 Task: Check the sale-to-list ratio of fence in the last 1 year.
Action: Mouse moved to (928, 215)
Screenshot: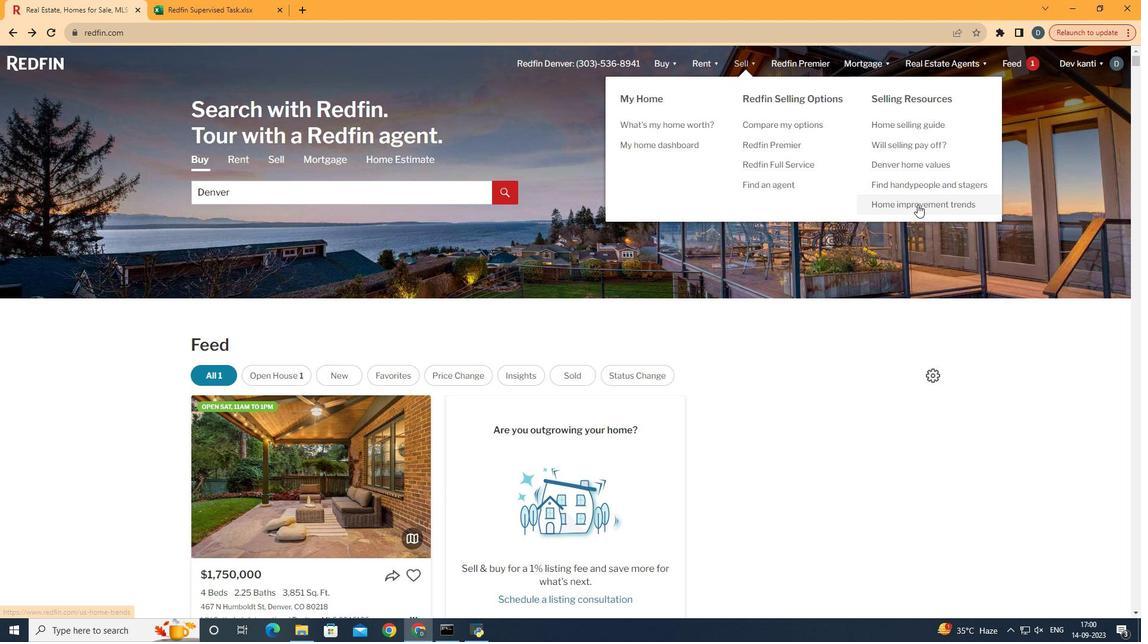 
Action: Mouse pressed left at (928, 215)
Screenshot: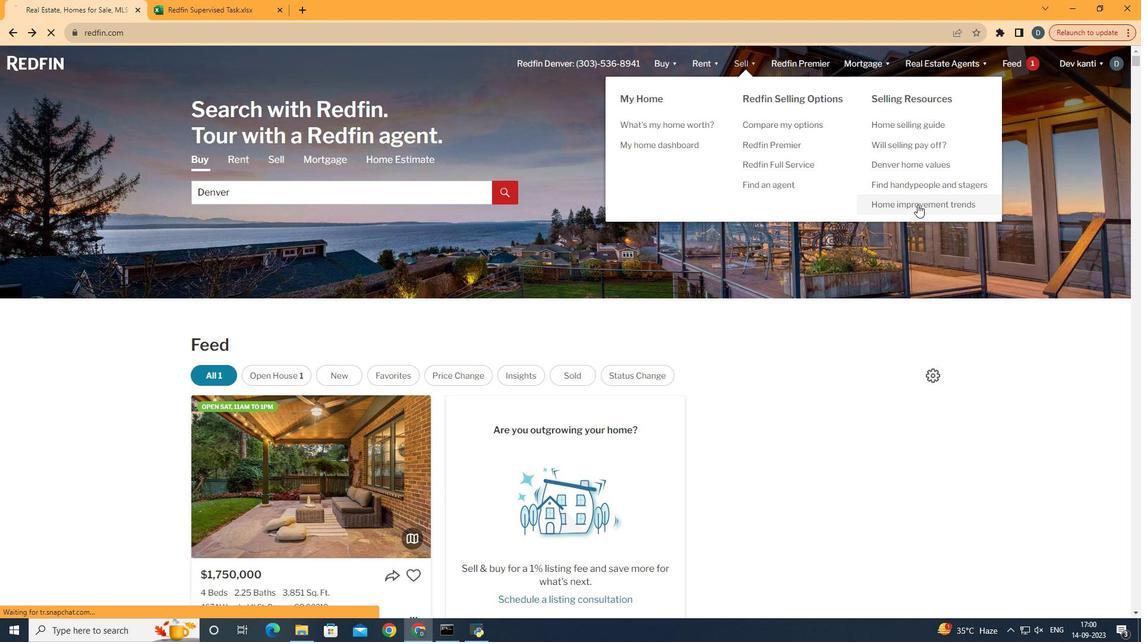 
Action: Mouse moved to (311, 241)
Screenshot: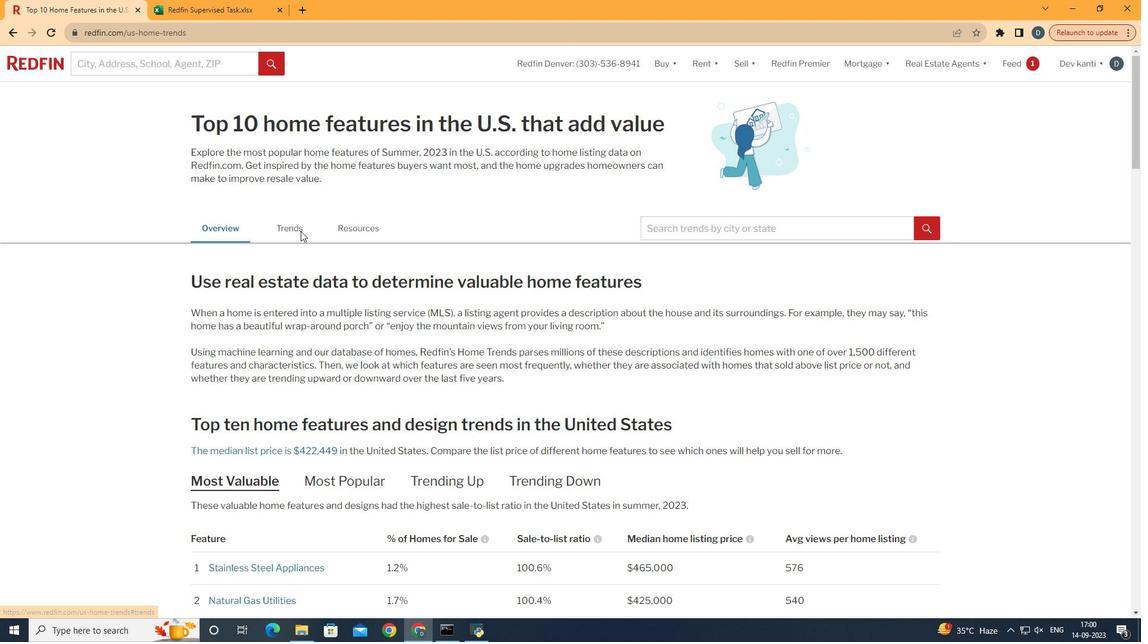 
Action: Mouse pressed left at (311, 241)
Screenshot: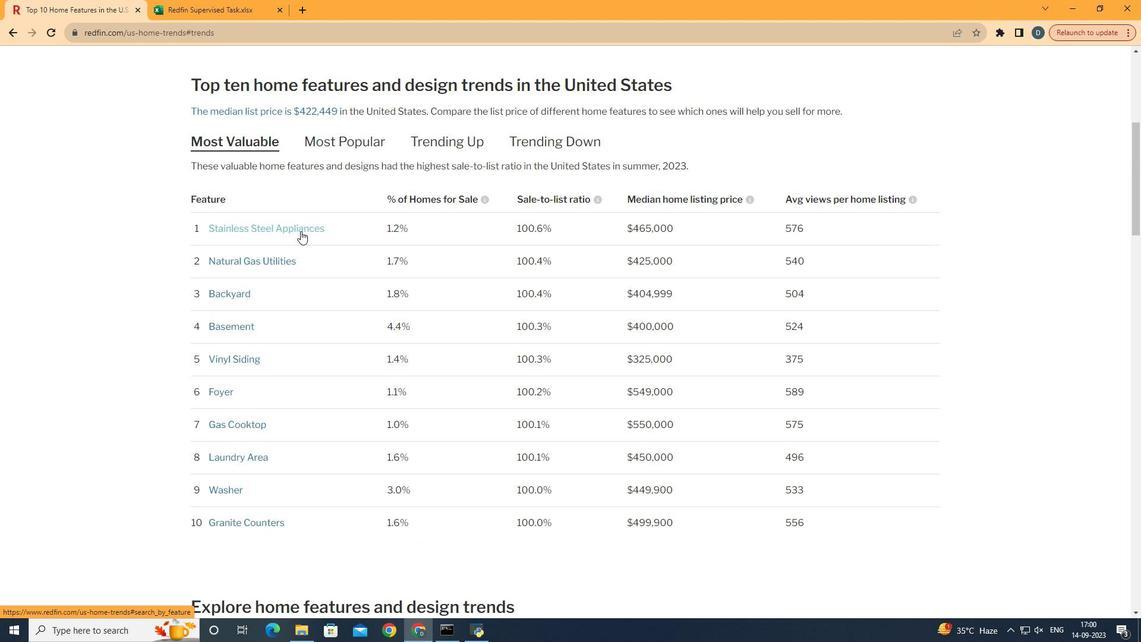 
Action: Mouse moved to (445, 332)
Screenshot: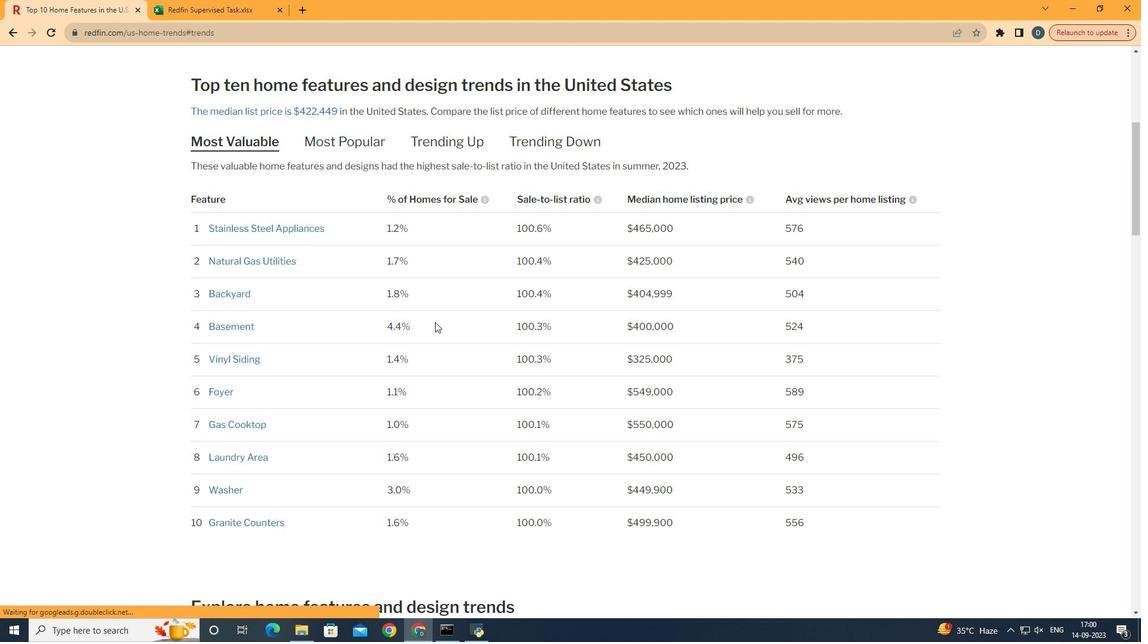 
Action: Mouse scrolled (445, 332) with delta (0, 0)
Screenshot: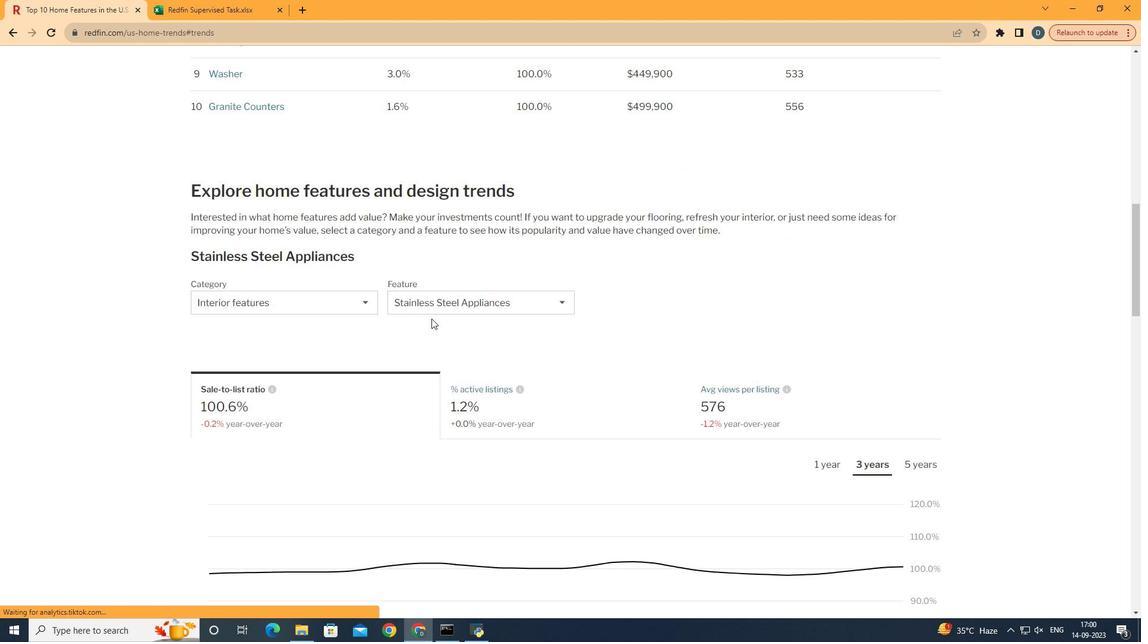 
Action: Mouse scrolled (445, 332) with delta (0, 0)
Screenshot: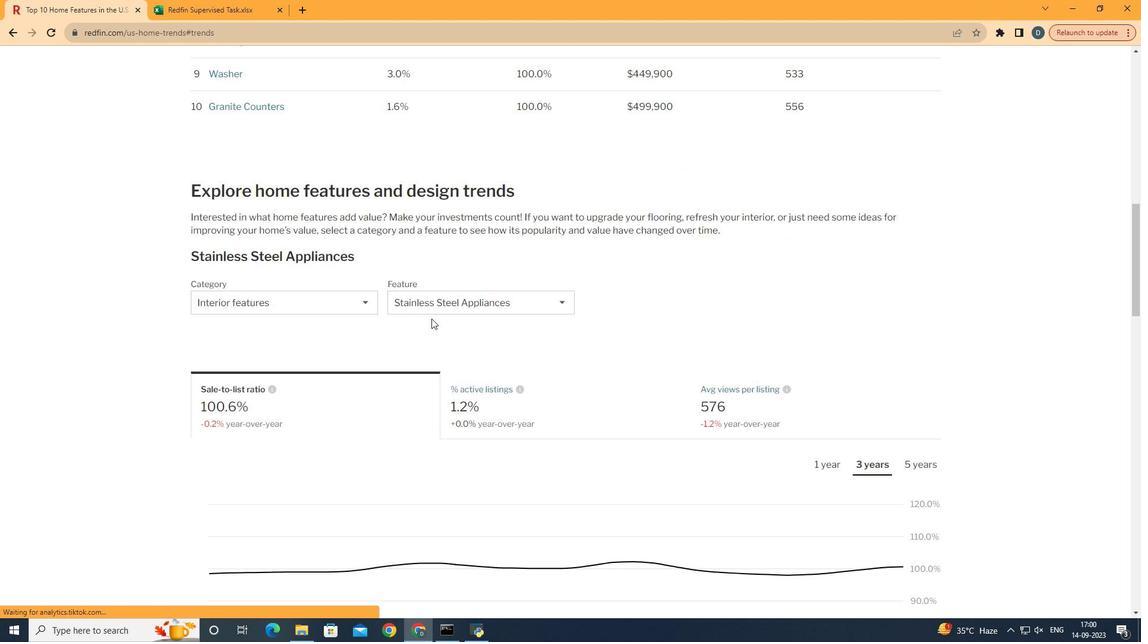 
Action: Mouse scrolled (445, 332) with delta (0, 0)
Screenshot: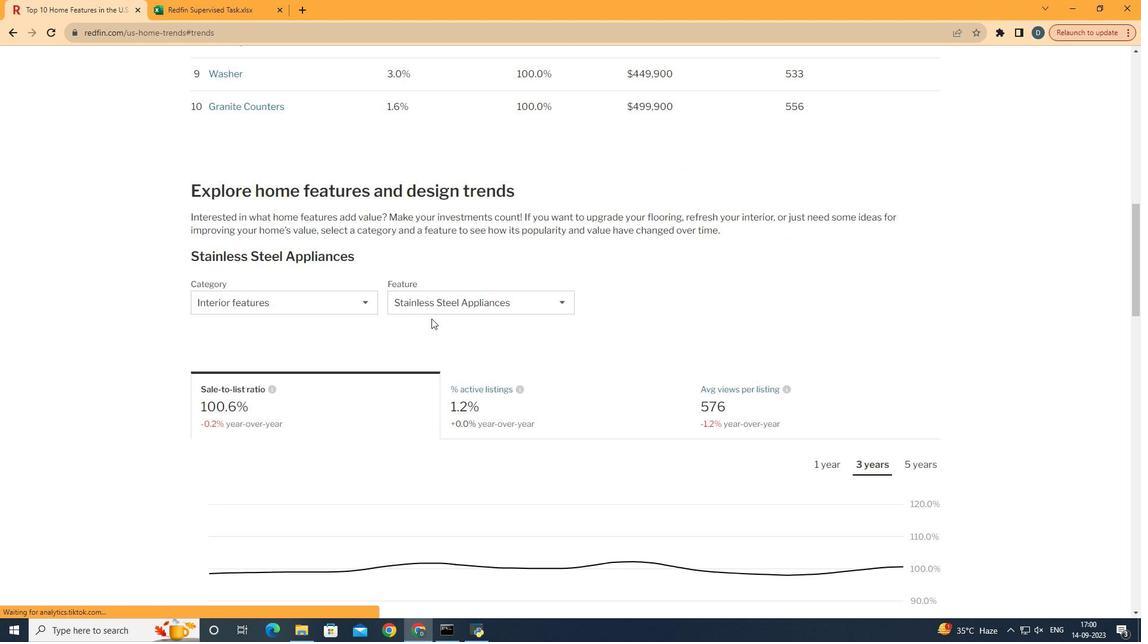 
Action: Mouse scrolled (445, 332) with delta (0, 0)
Screenshot: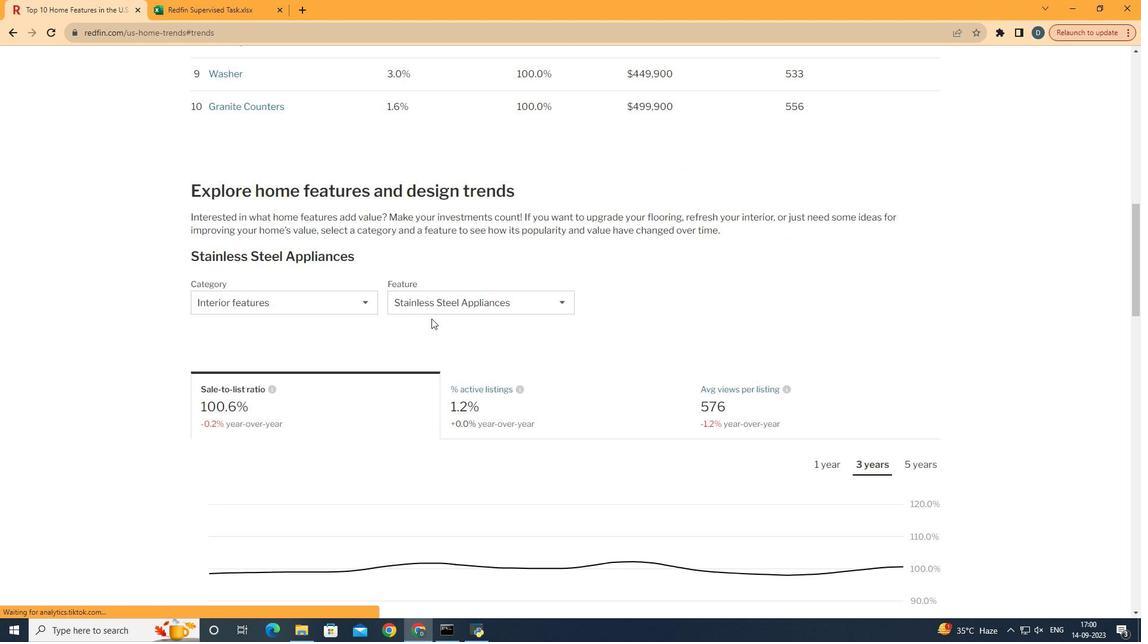 
Action: Mouse scrolled (445, 332) with delta (0, 0)
Screenshot: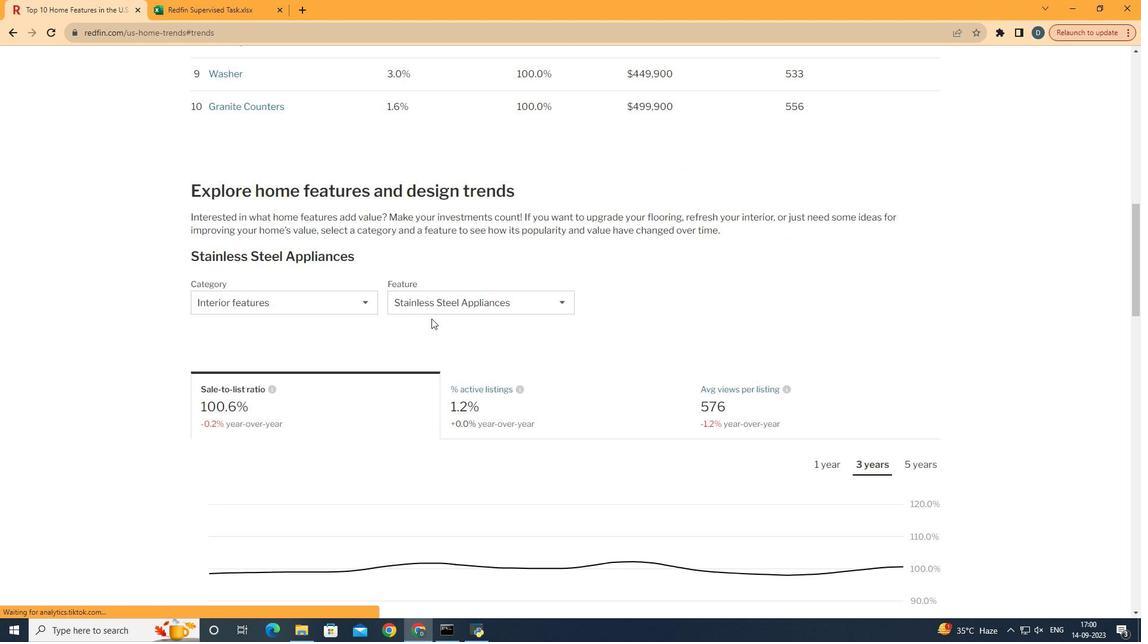 
Action: Mouse scrolled (445, 332) with delta (0, 0)
Screenshot: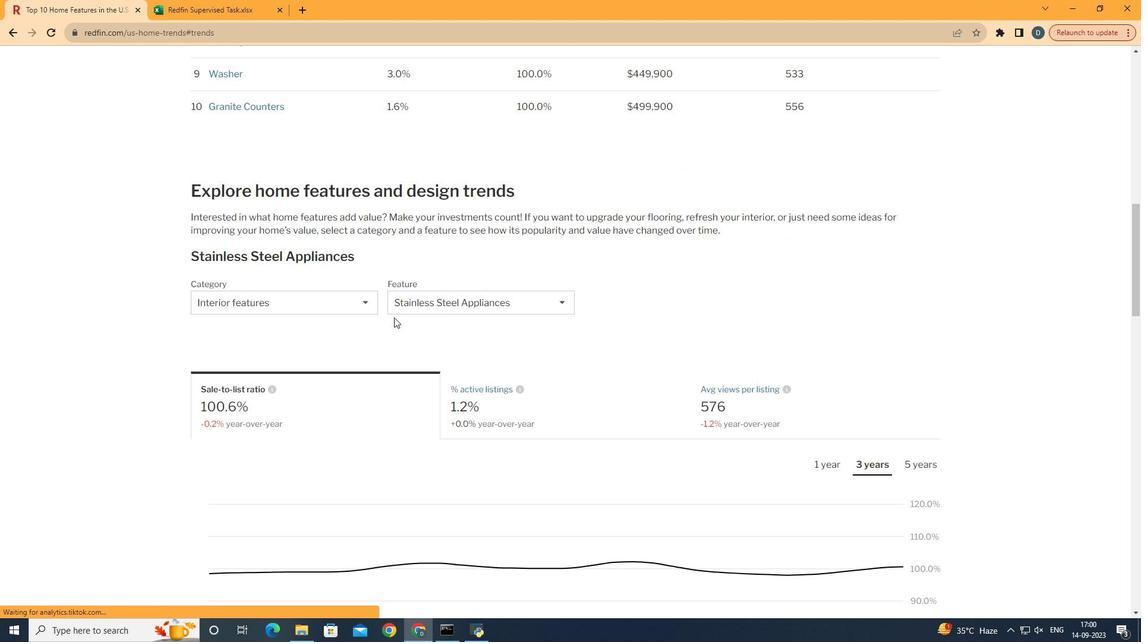 
Action: Mouse moved to (447, 332)
Screenshot: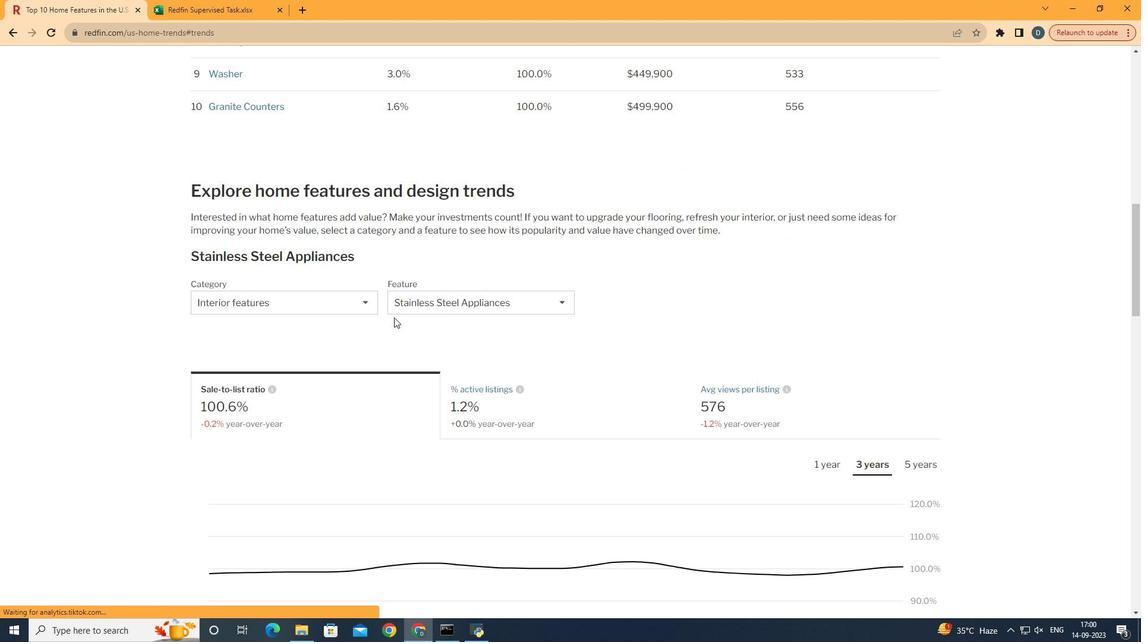 
Action: Mouse scrolled (447, 332) with delta (0, 0)
Screenshot: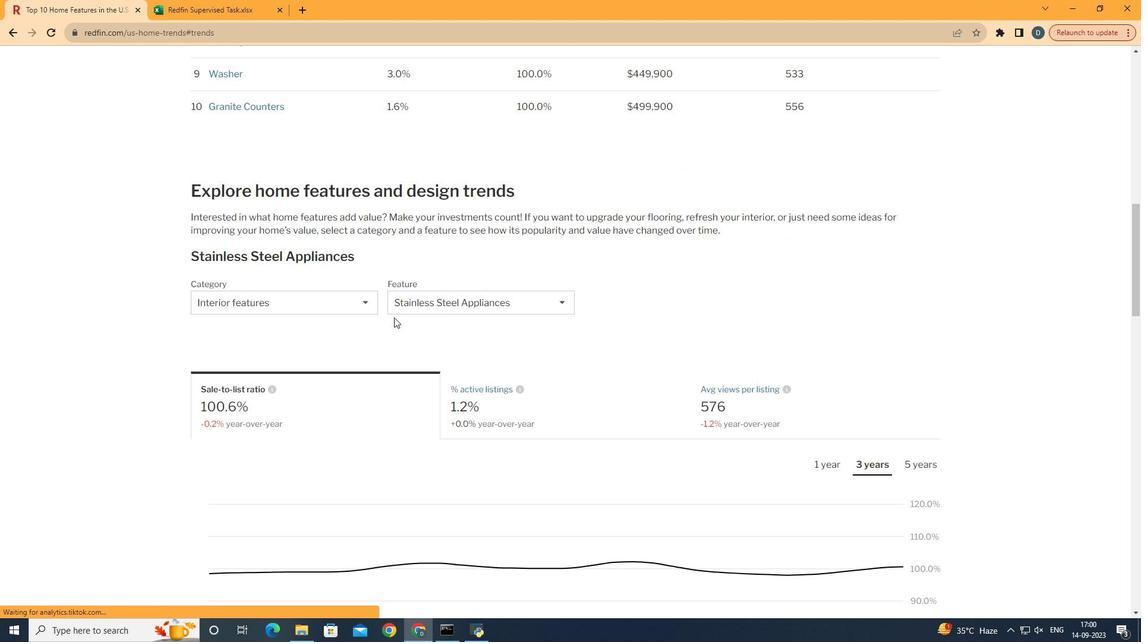 
Action: Mouse moved to (366, 309)
Screenshot: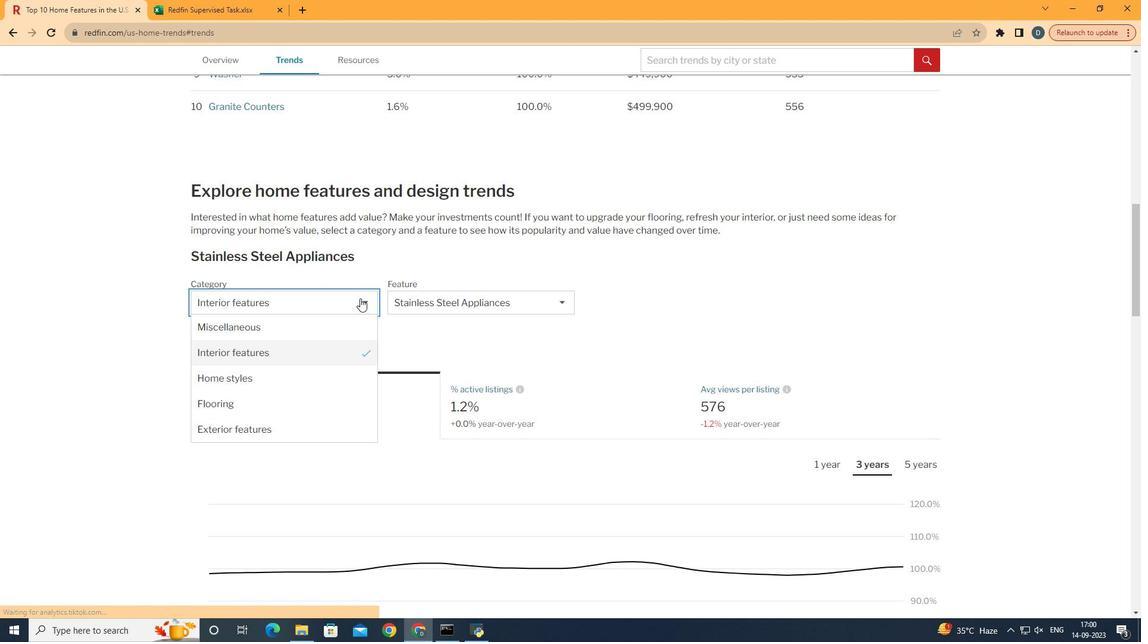 
Action: Mouse pressed left at (366, 309)
Screenshot: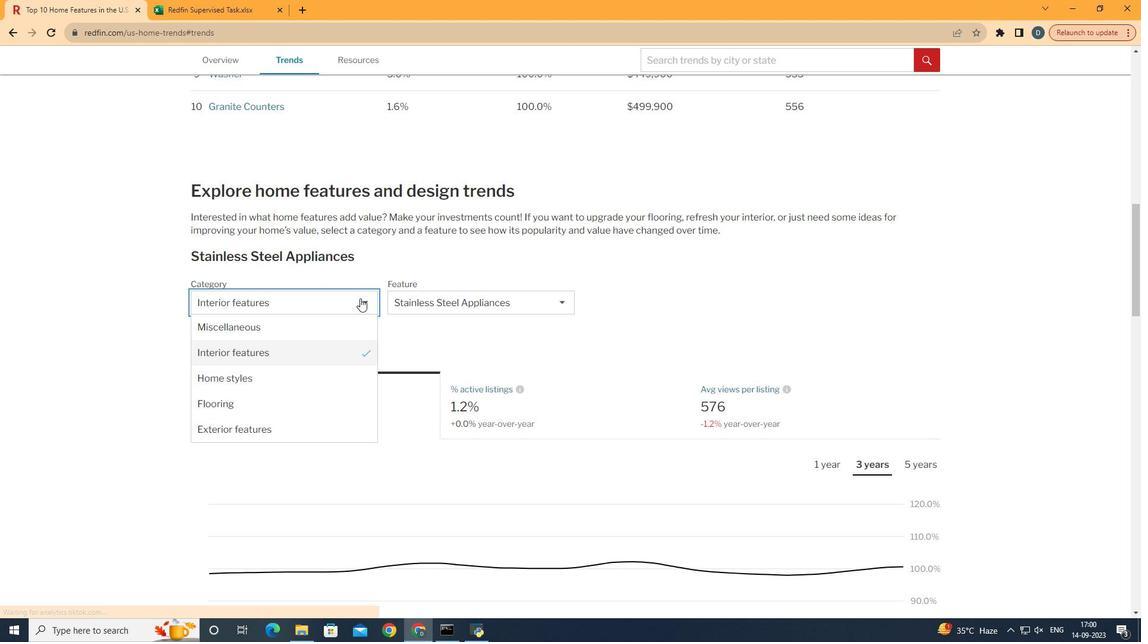 
Action: Mouse moved to (331, 443)
Screenshot: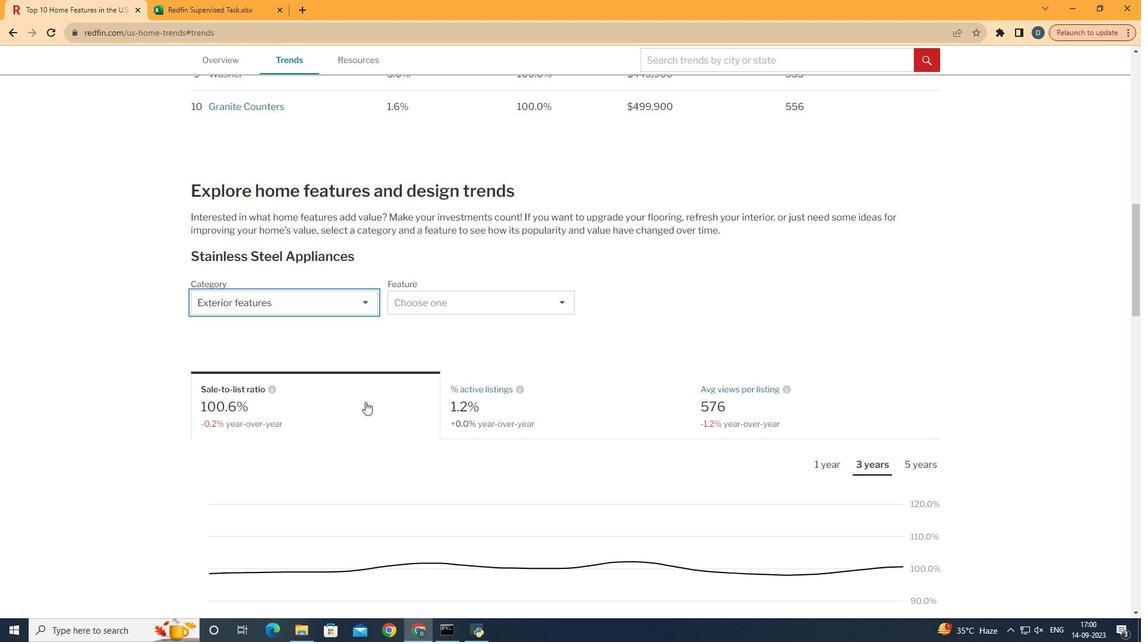 
Action: Mouse pressed left at (331, 443)
Screenshot: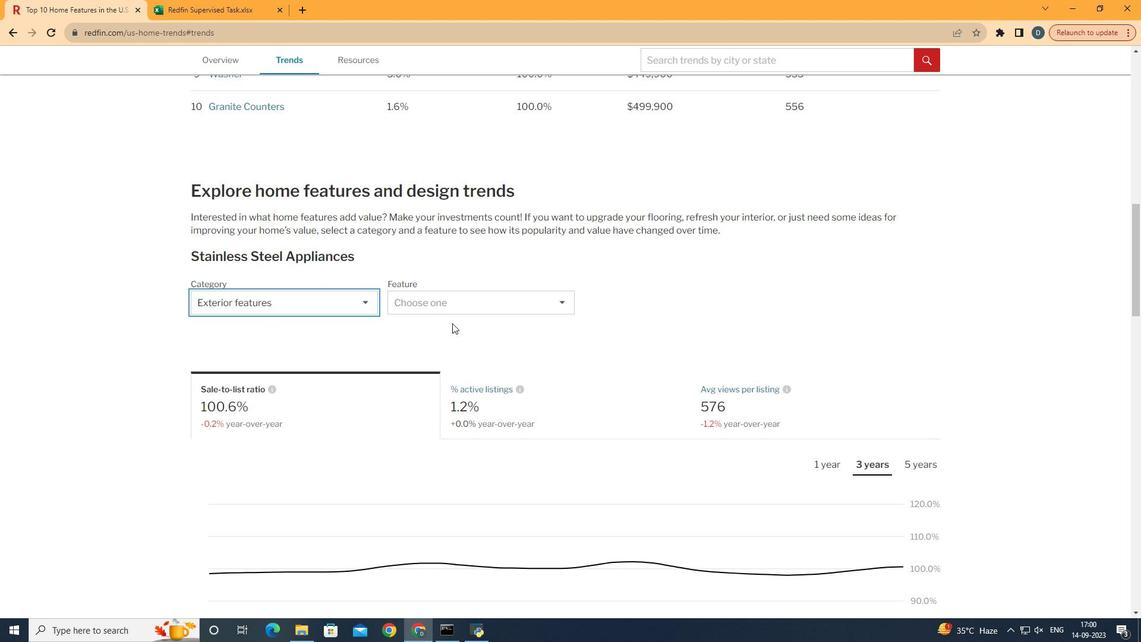
Action: Mouse moved to (495, 309)
Screenshot: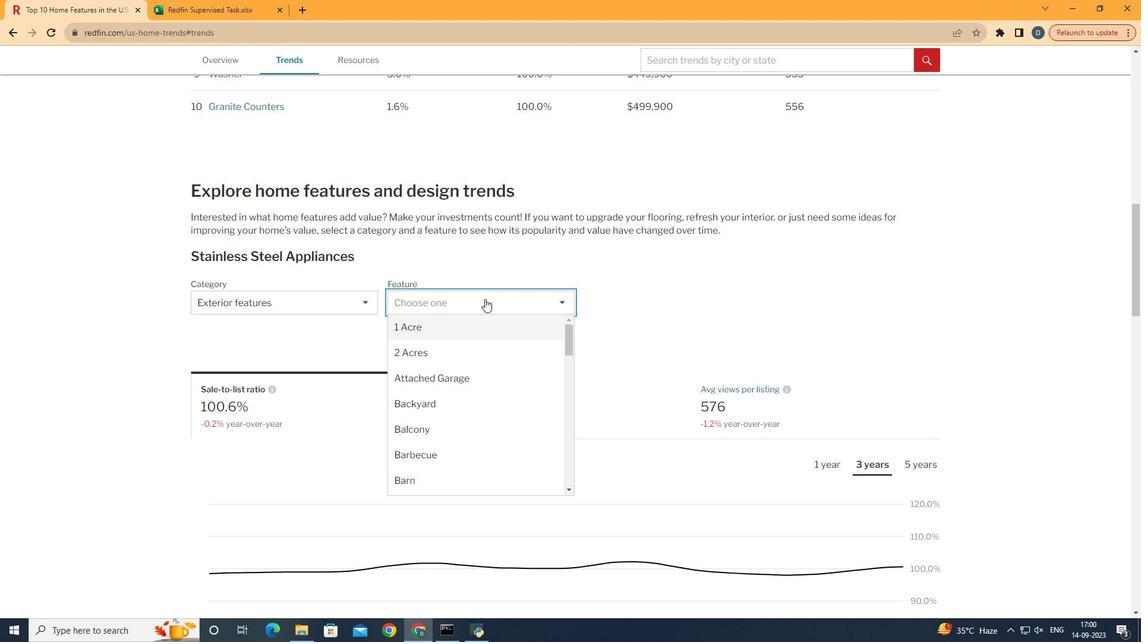
Action: Mouse pressed left at (495, 309)
Screenshot: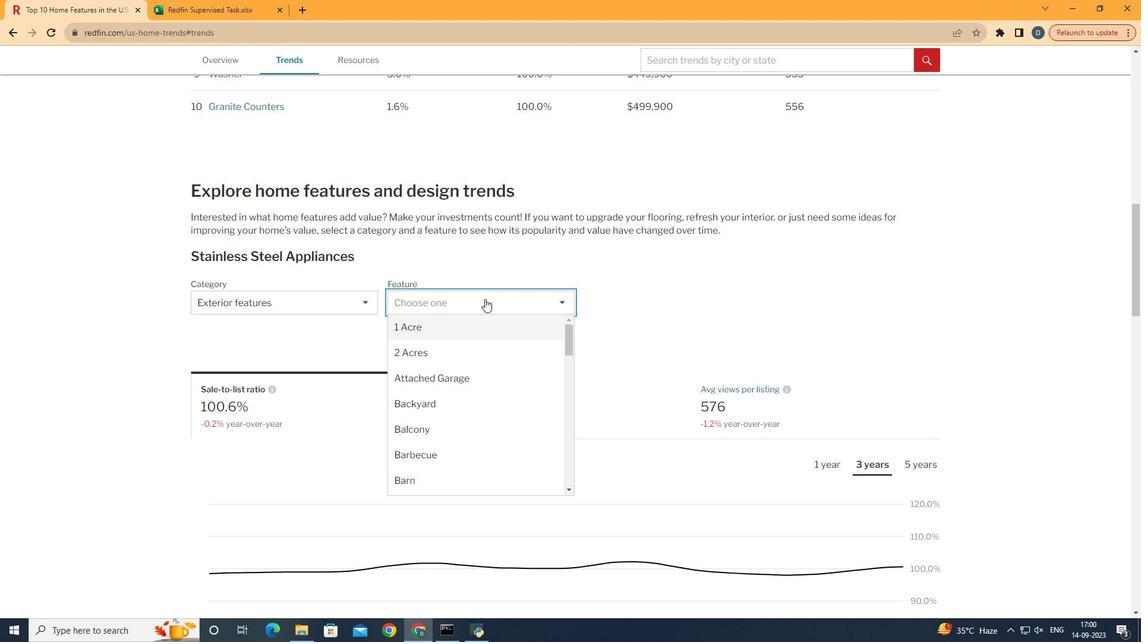 
Action: Mouse moved to (480, 416)
Screenshot: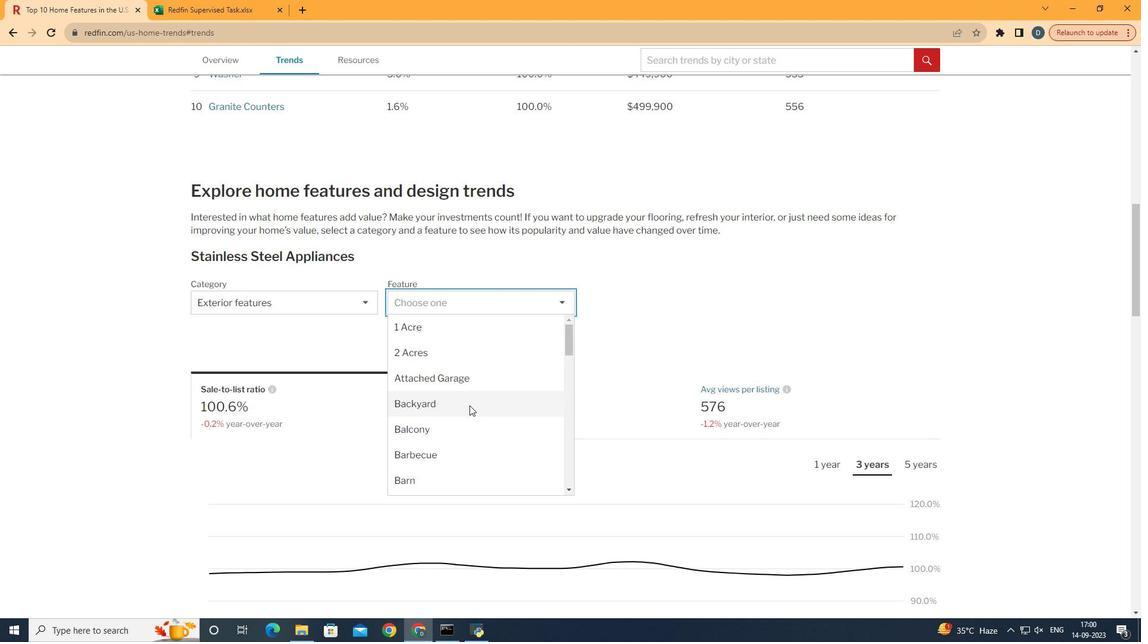 
Action: Mouse scrolled (480, 415) with delta (0, 0)
Screenshot: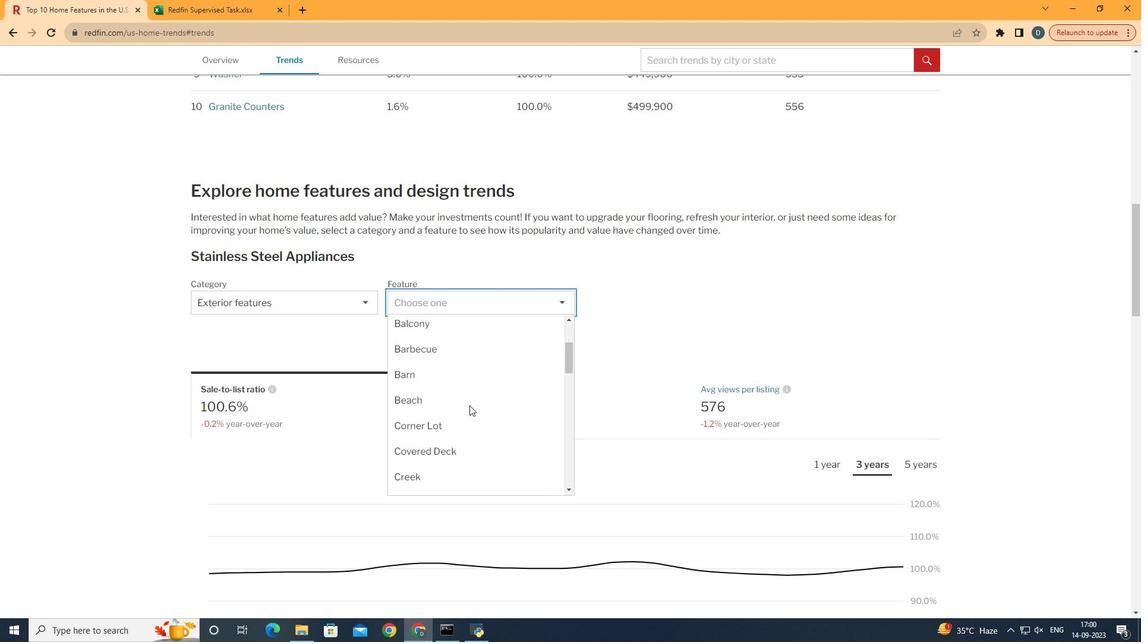 
Action: Mouse scrolled (480, 415) with delta (0, 0)
Screenshot: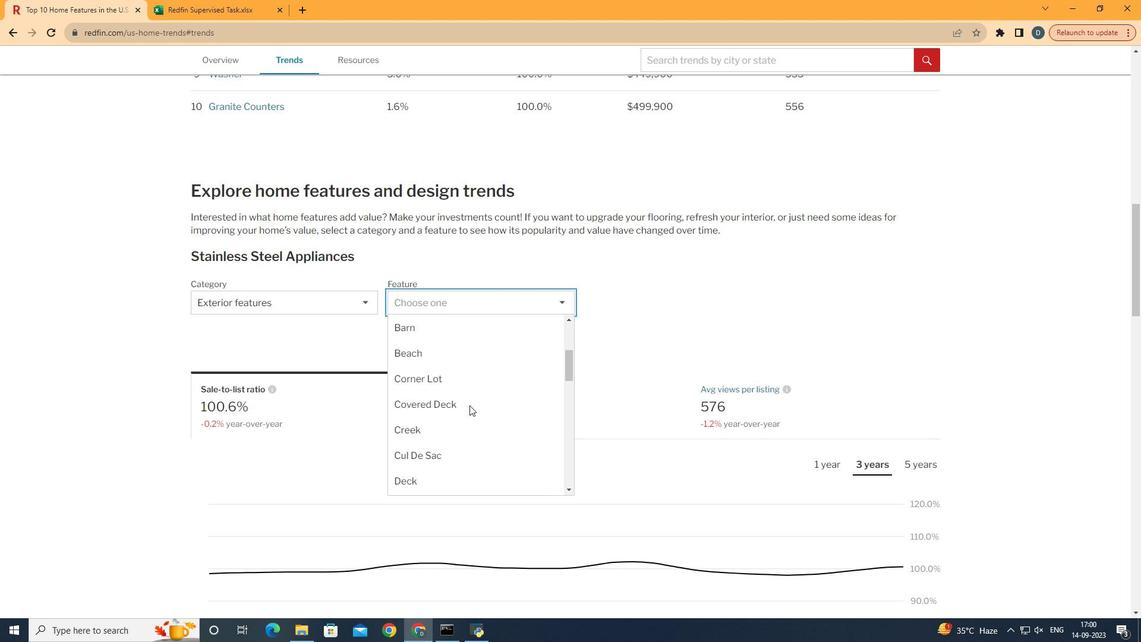 
Action: Mouse scrolled (480, 415) with delta (0, 0)
Screenshot: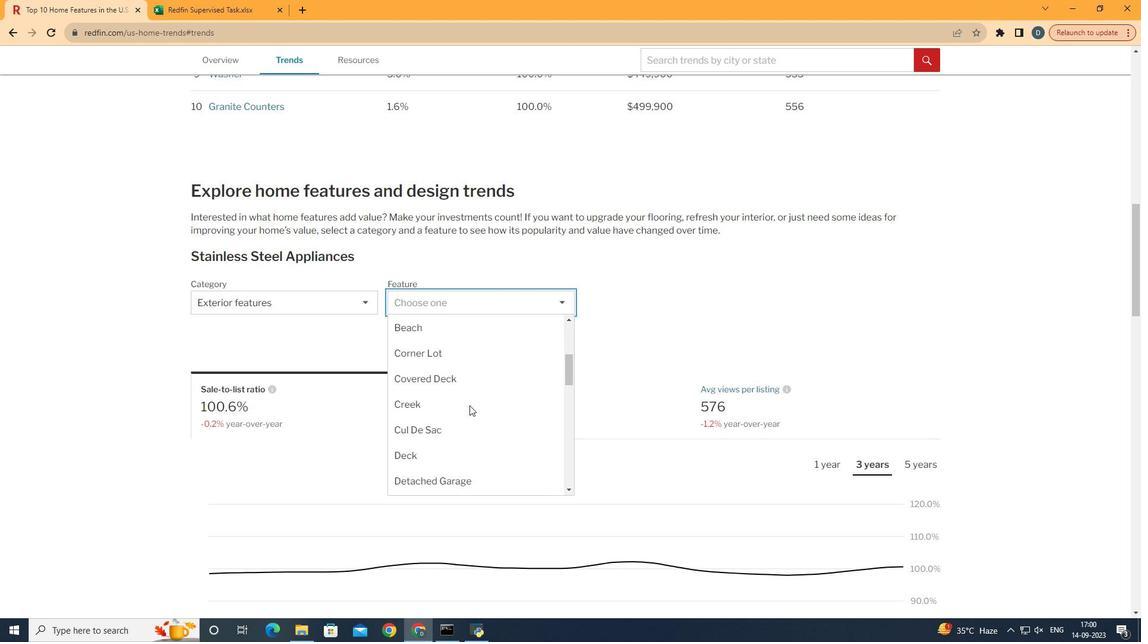 
Action: Mouse moved to (484, 410)
Screenshot: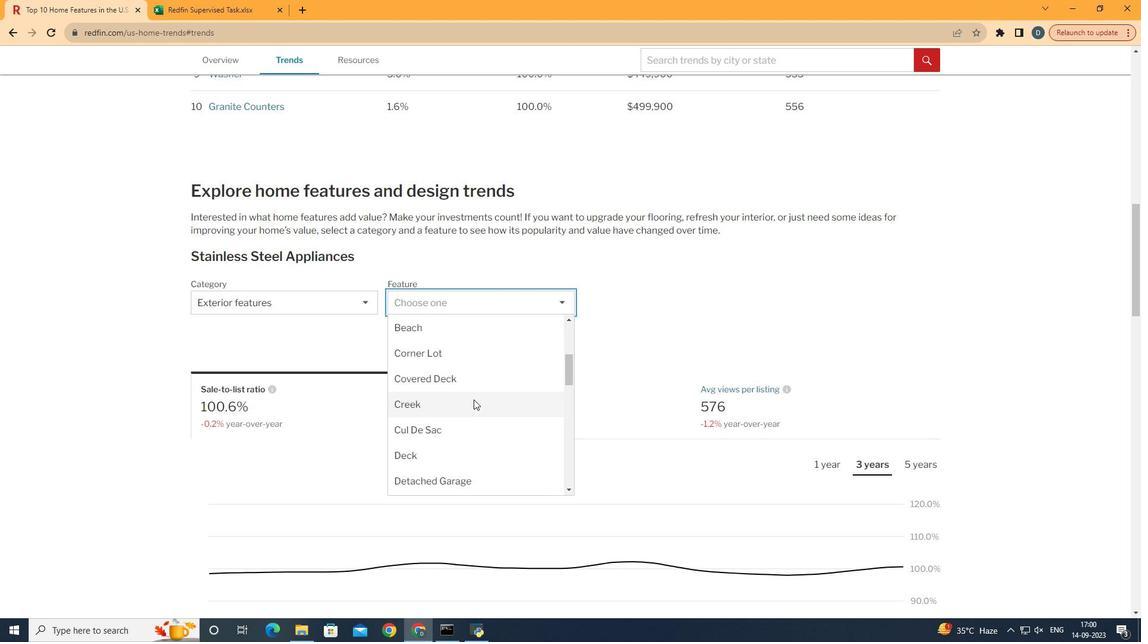
Action: Mouse scrolled (484, 409) with delta (0, 0)
Screenshot: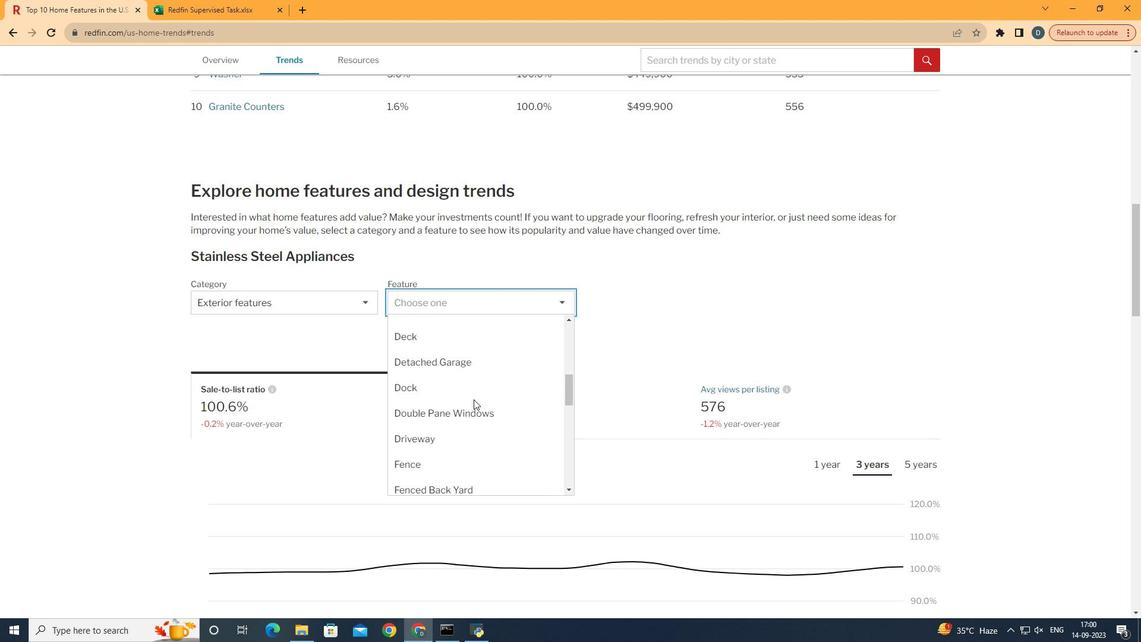 
Action: Mouse scrolled (484, 409) with delta (0, 0)
Screenshot: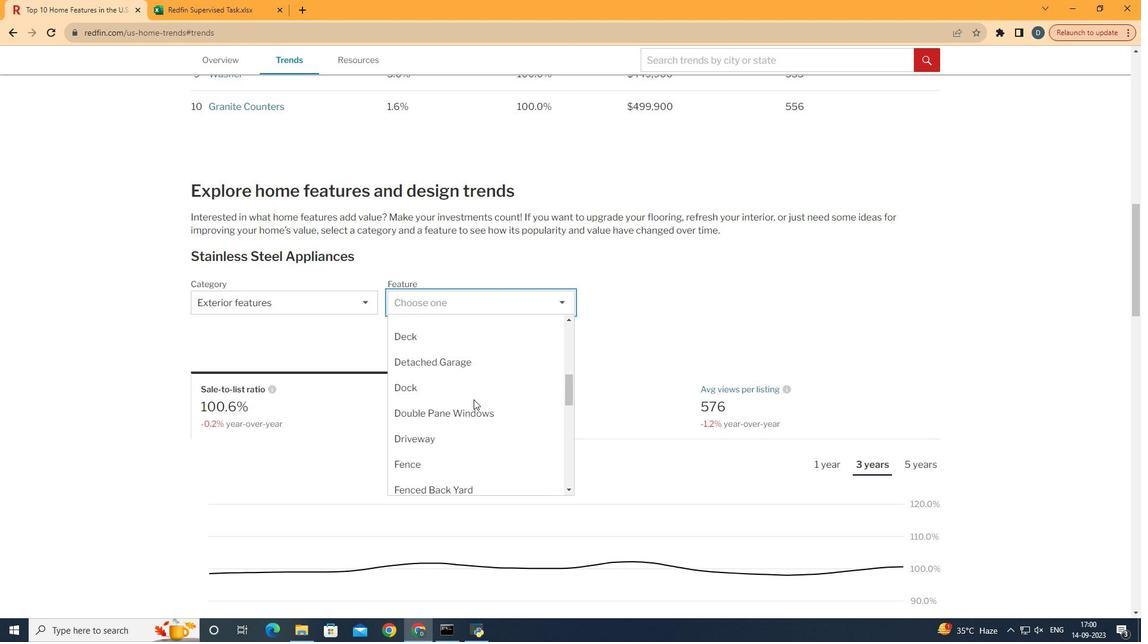 
Action: Mouse moved to (479, 470)
Screenshot: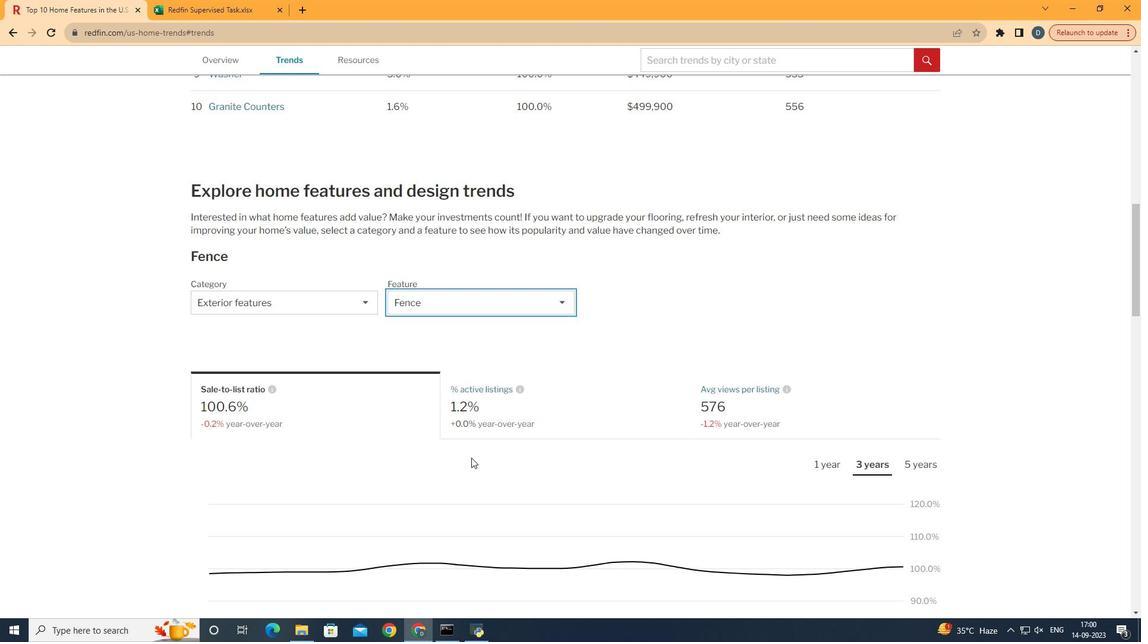 
Action: Mouse pressed left at (479, 470)
Screenshot: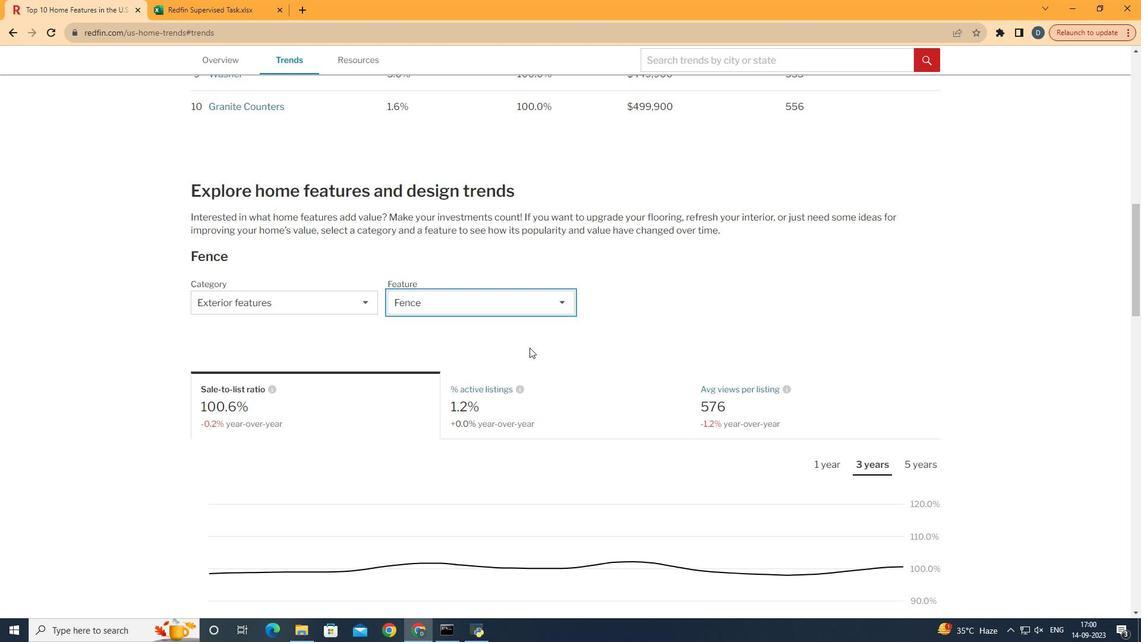 
Action: Mouse moved to (568, 325)
Screenshot: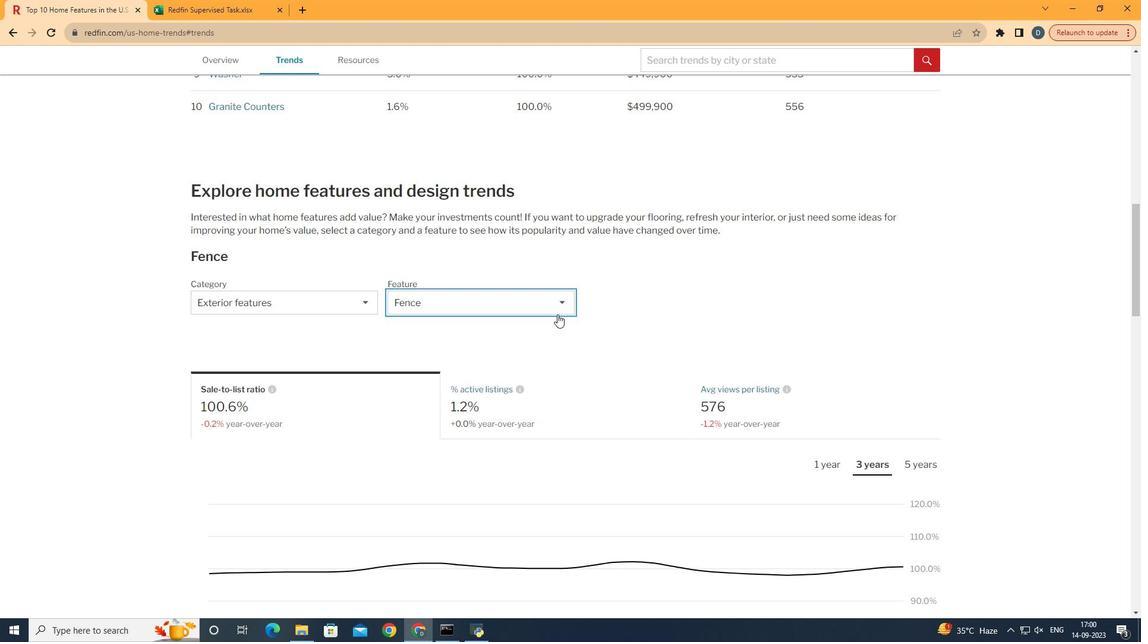 
Action: Mouse scrolled (568, 324) with delta (0, 0)
Screenshot: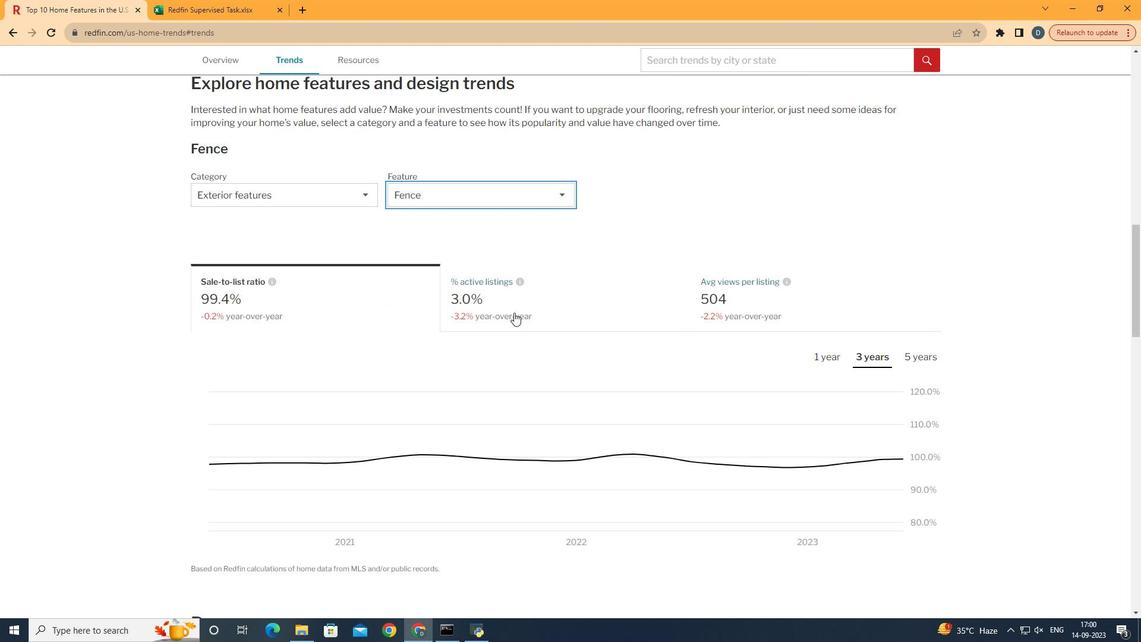 
Action: Mouse scrolled (568, 324) with delta (0, 0)
Screenshot: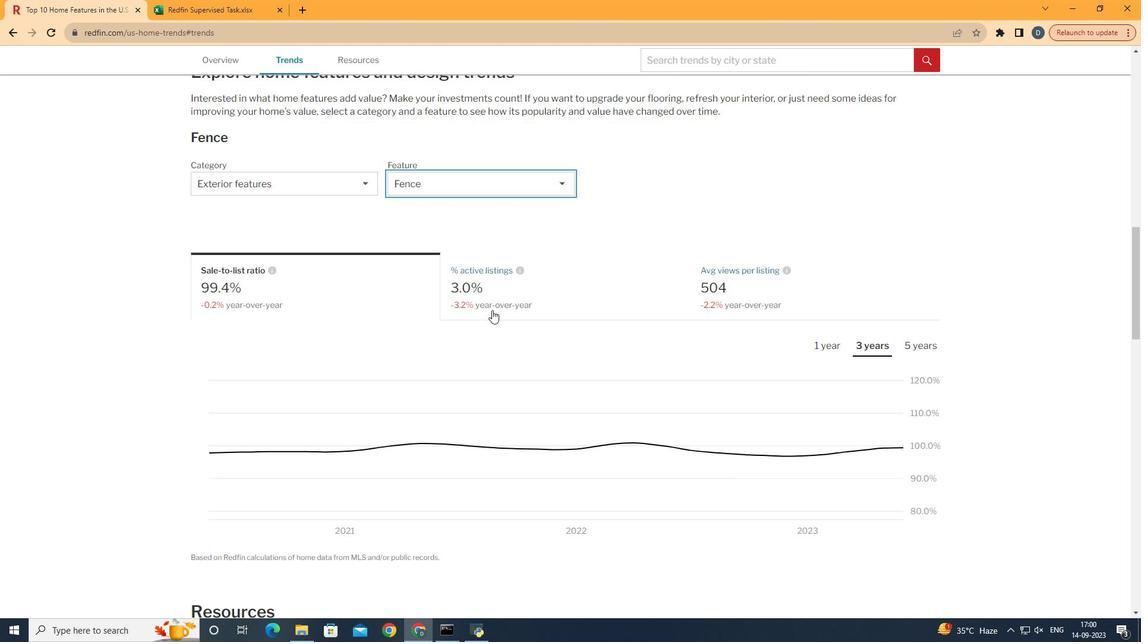 
Action: Mouse moved to (842, 357)
Screenshot: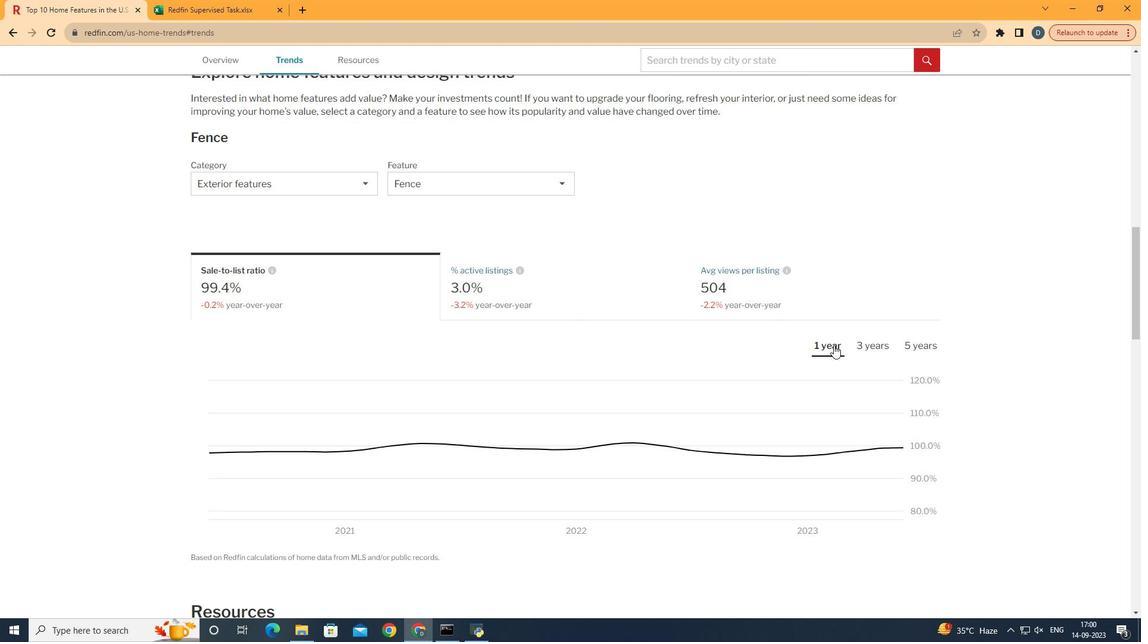 
Action: Mouse pressed left at (842, 357)
Screenshot: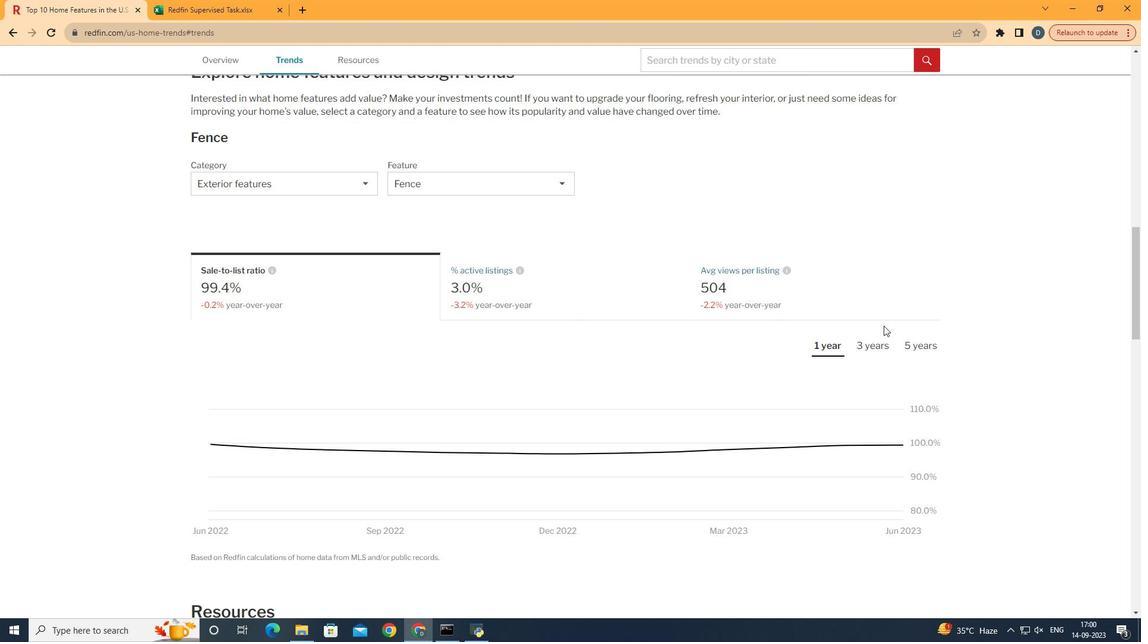 
Action: Mouse moved to (894, 336)
Screenshot: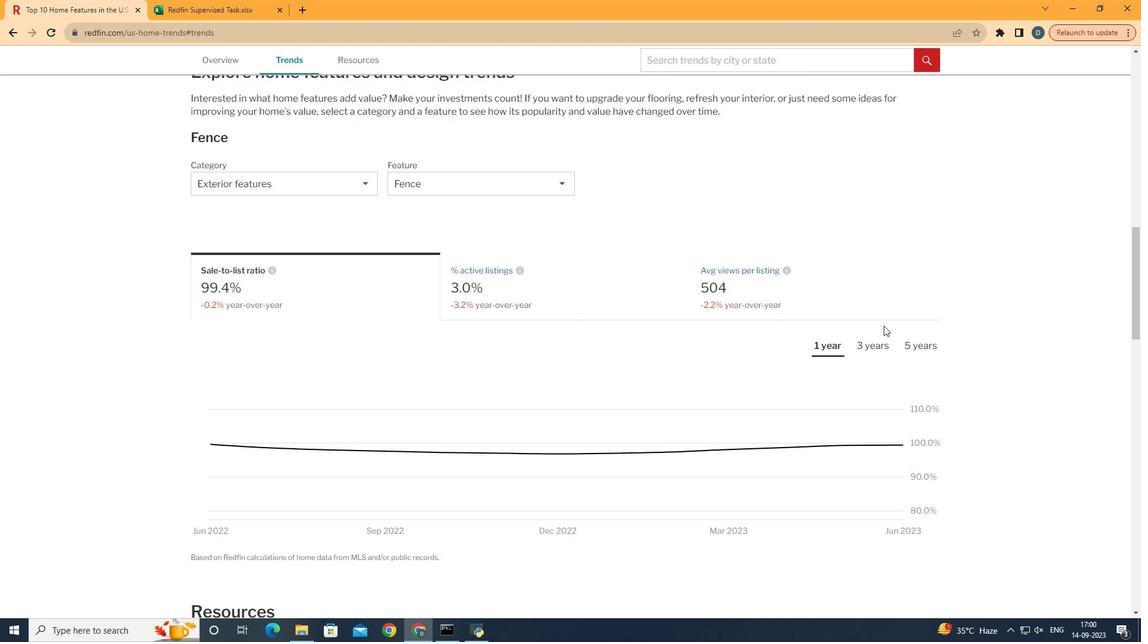
